 Task: Select the auto option in the diff line modified.
Action: Mouse moved to (23, 563)
Screenshot: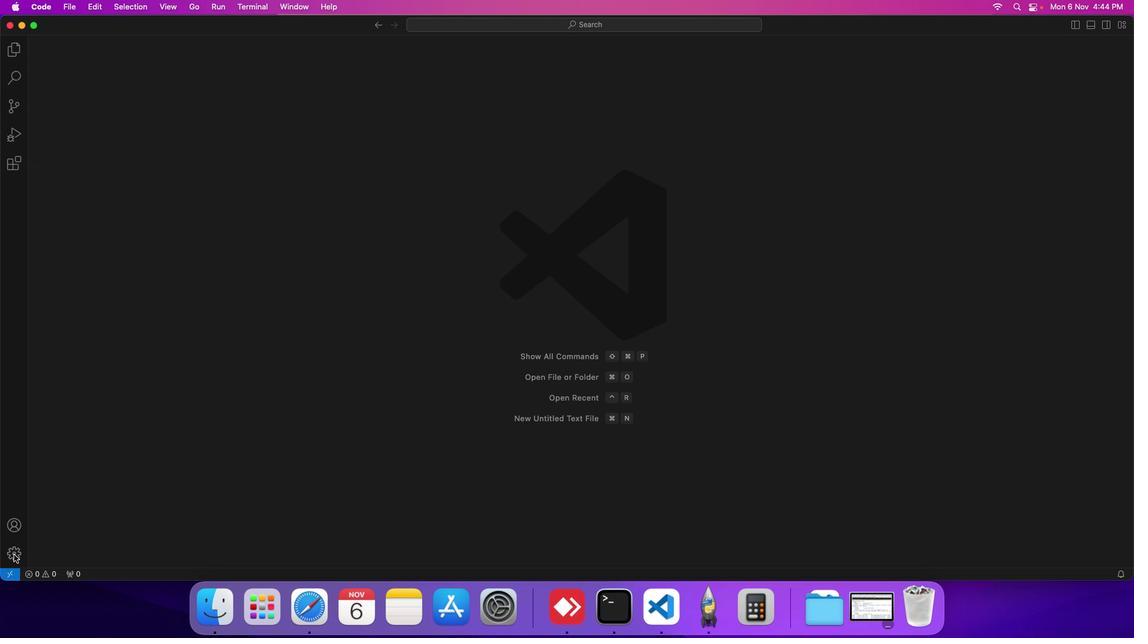 
Action: Mouse pressed left at (23, 563)
Screenshot: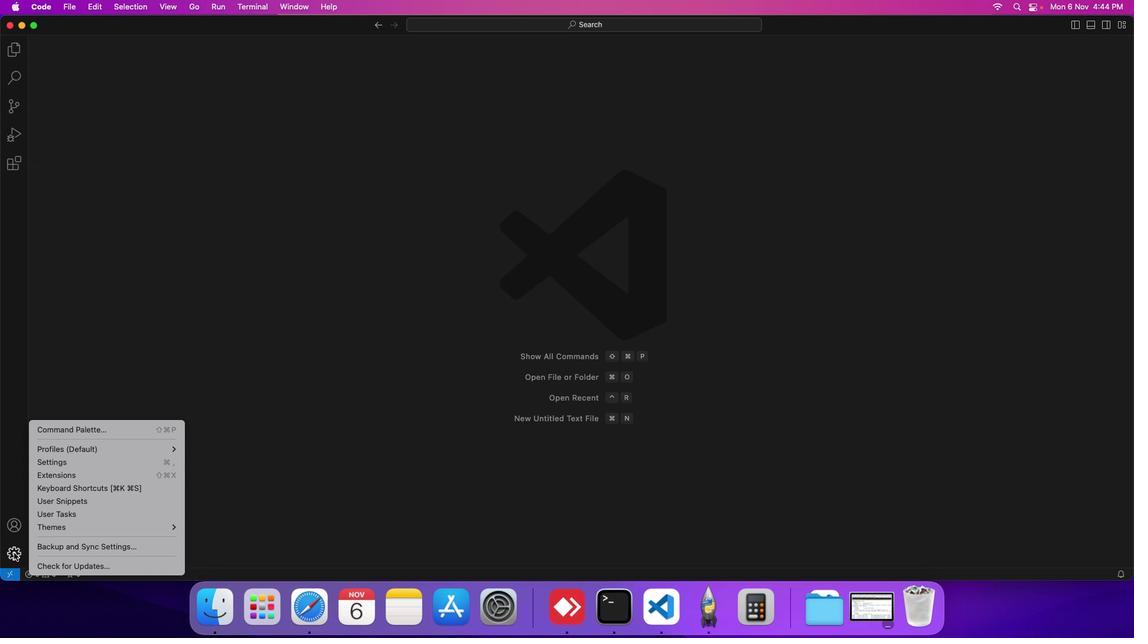 
Action: Mouse moved to (72, 475)
Screenshot: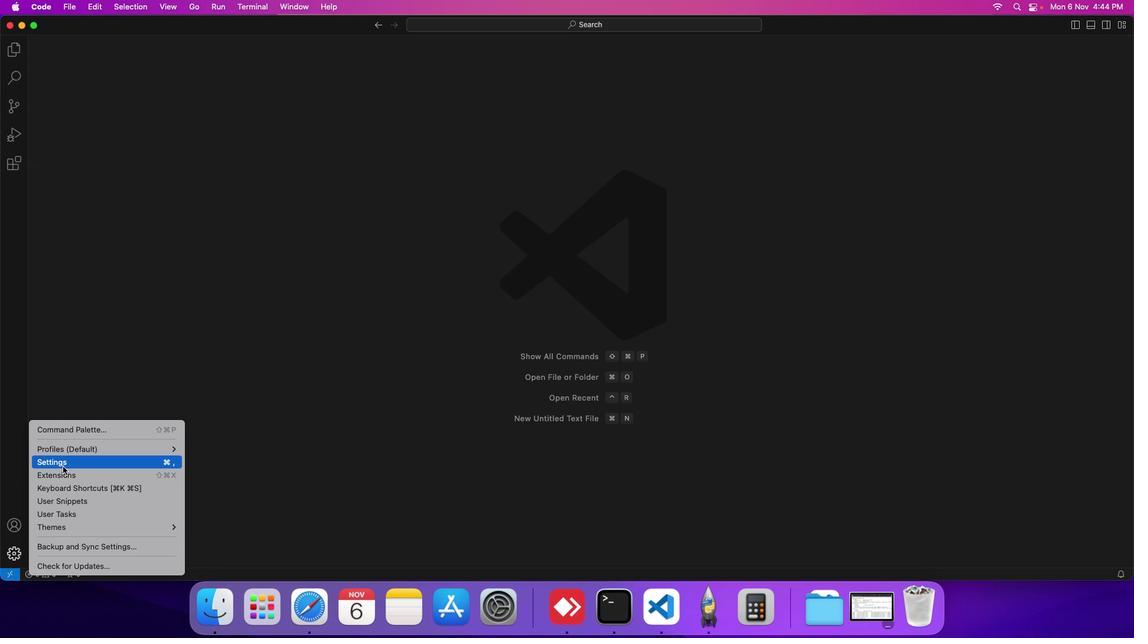 
Action: Mouse pressed left at (72, 475)
Screenshot: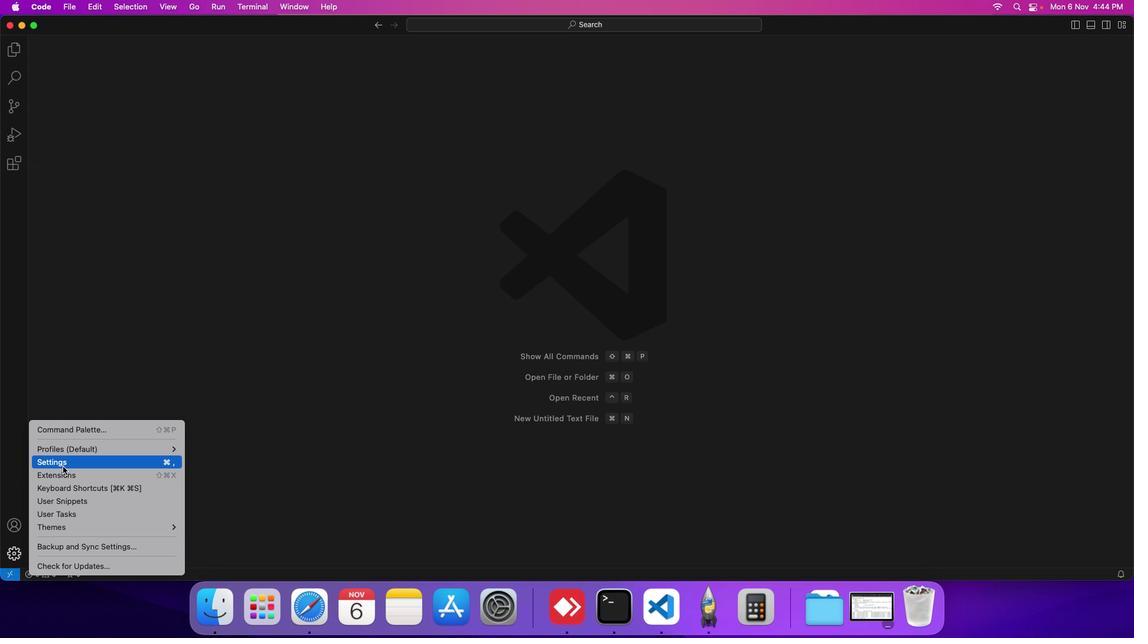 
Action: Mouse moved to (290, 185)
Screenshot: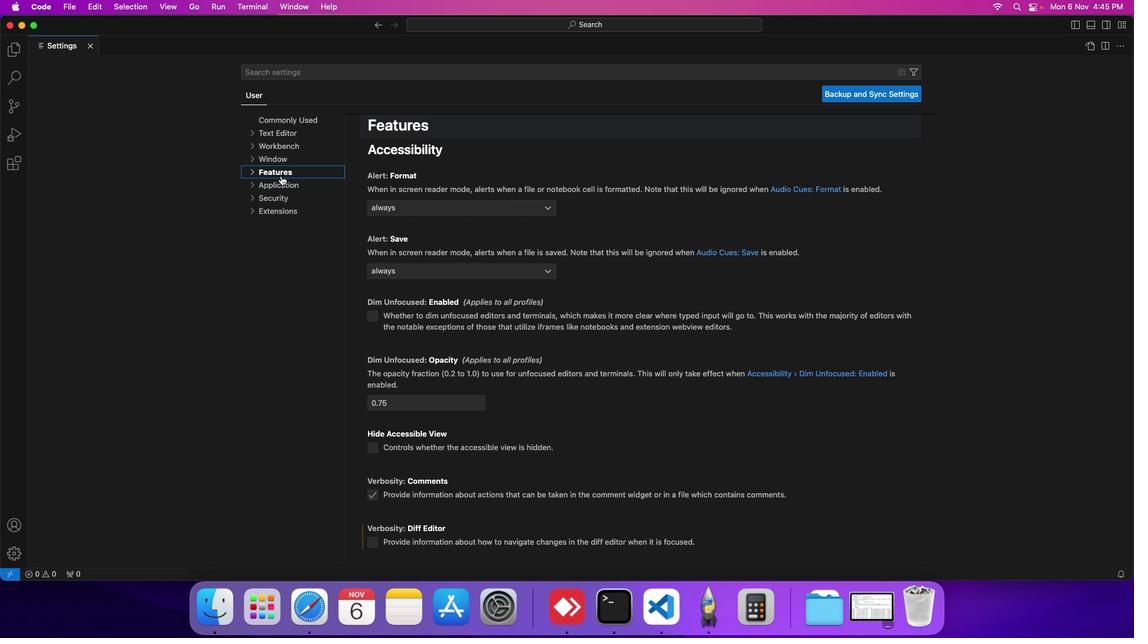 
Action: Mouse pressed left at (290, 185)
Screenshot: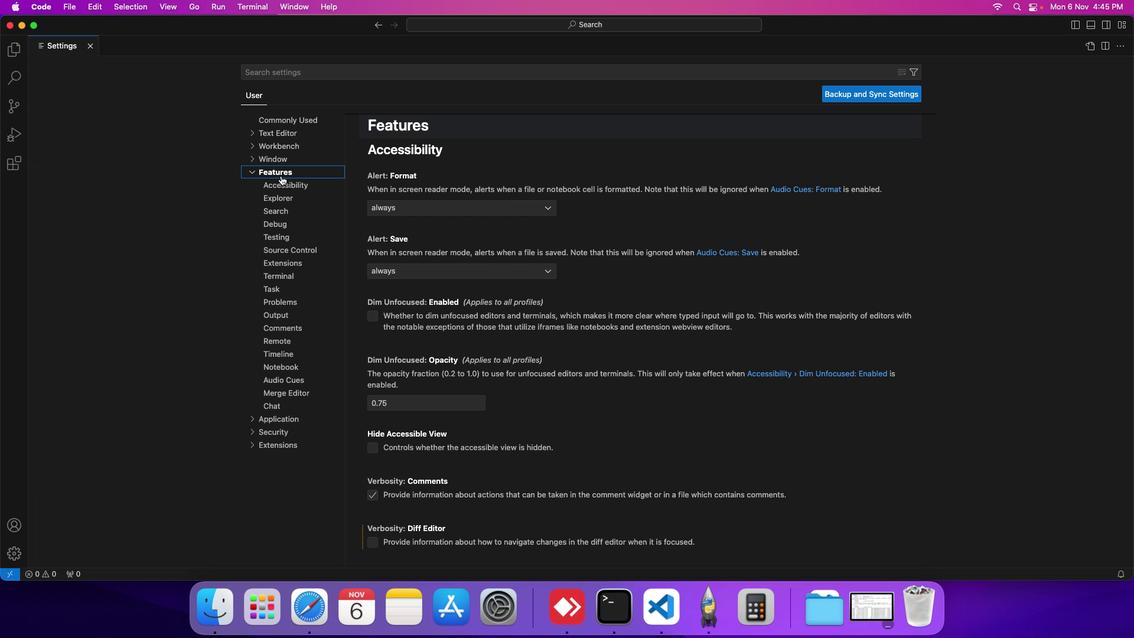 
Action: Mouse moved to (293, 389)
Screenshot: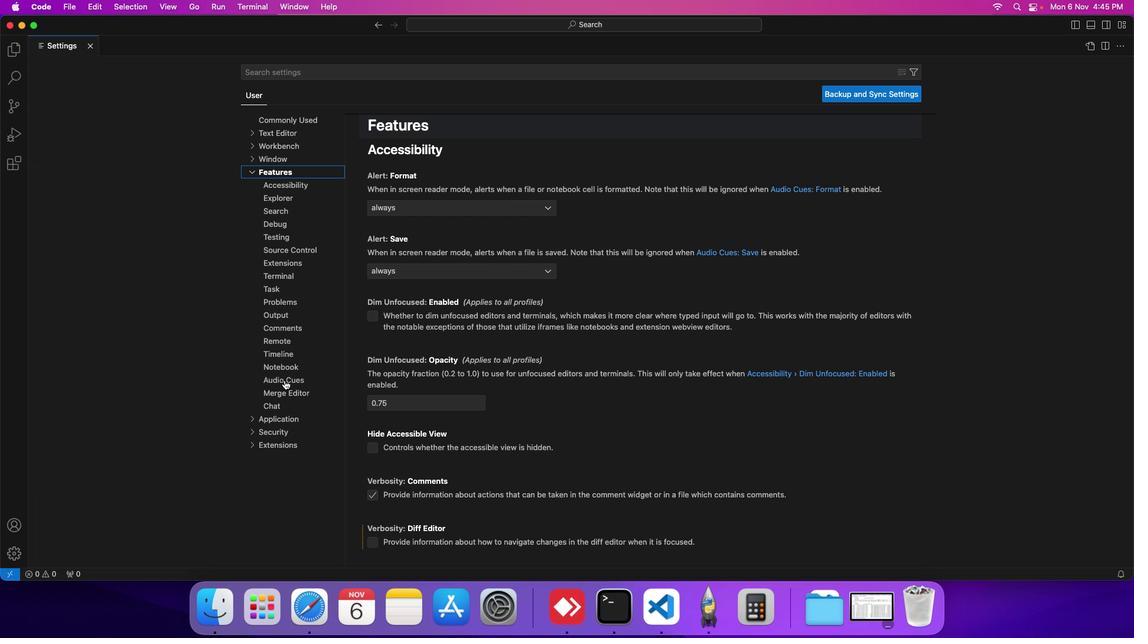 
Action: Mouse pressed left at (293, 389)
Screenshot: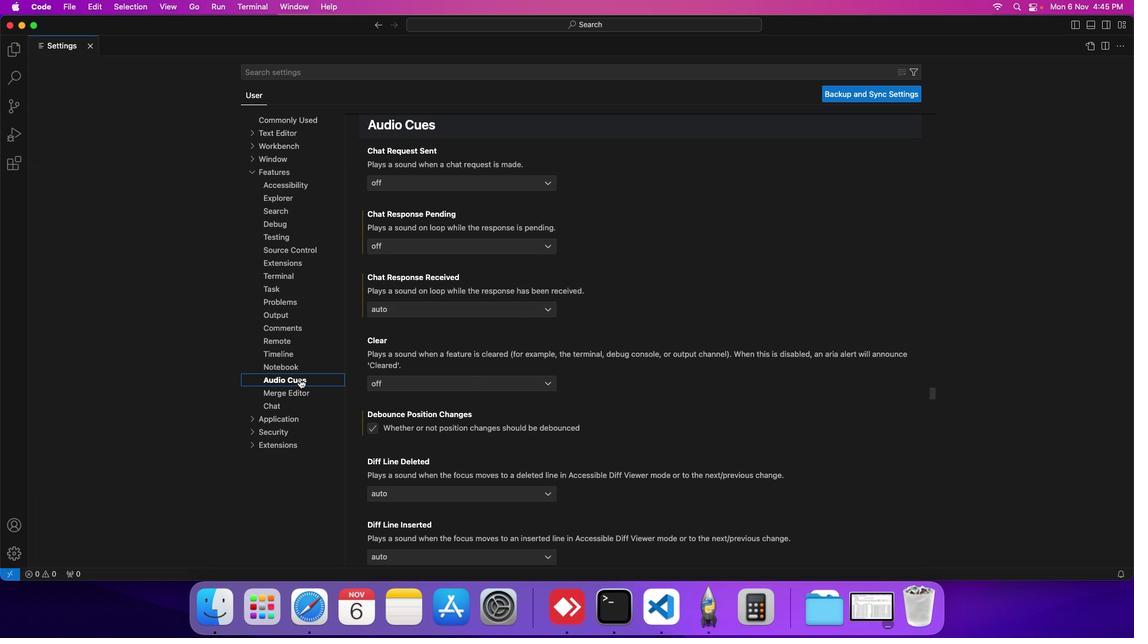 
Action: Mouse moved to (418, 418)
Screenshot: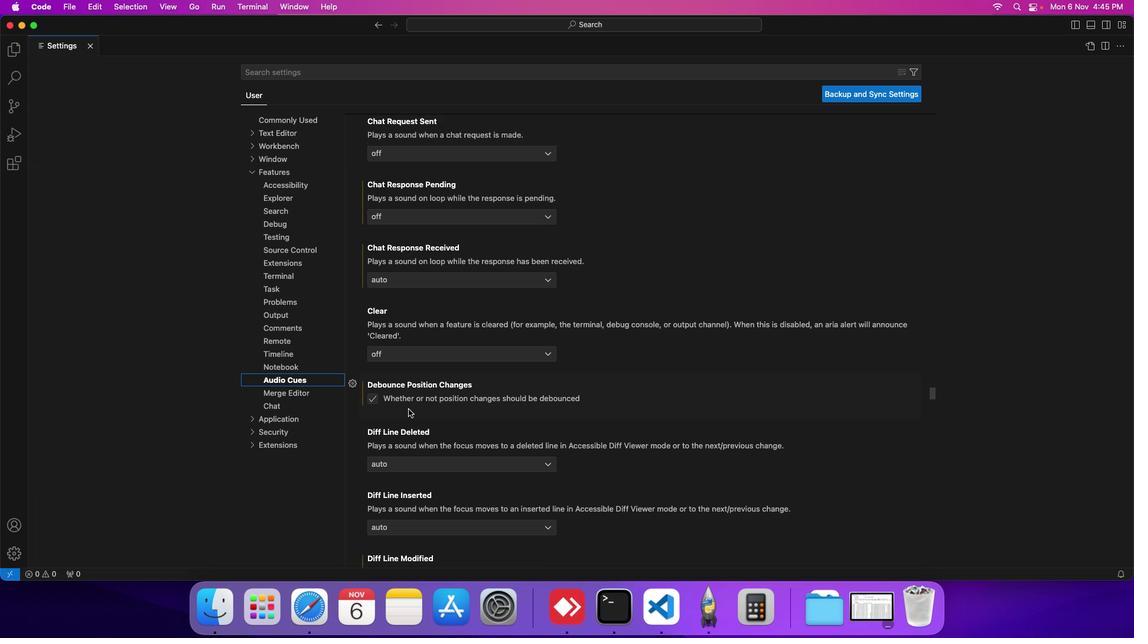 
Action: Mouse scrolled (418, 418) with delta (9, 8)
Screenshot: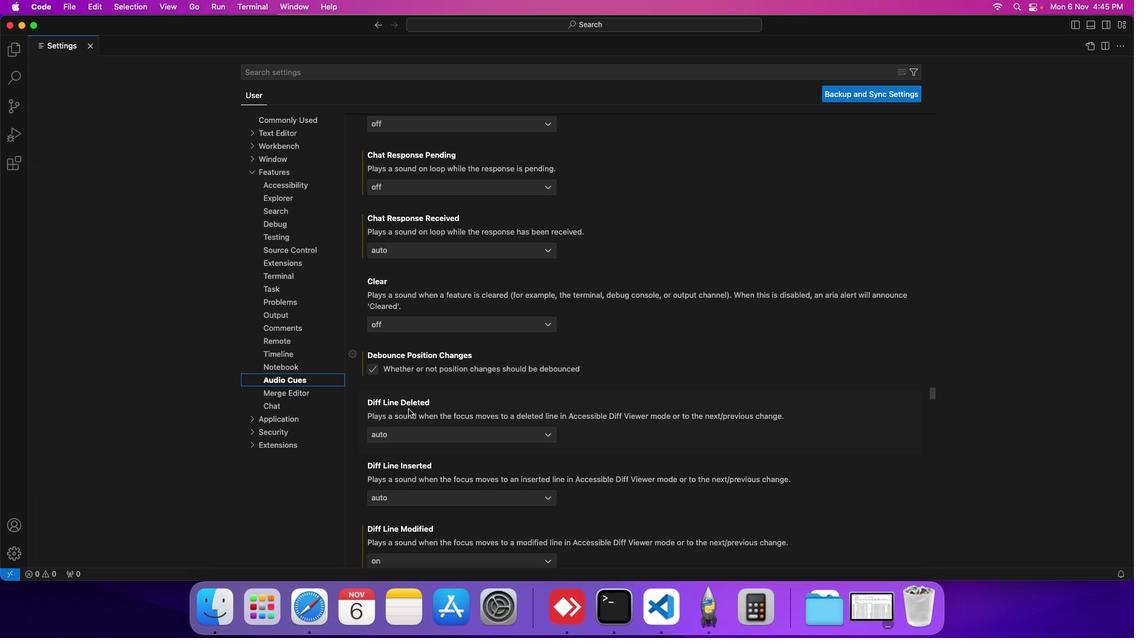 
Action: Mouse scrolled (418, 418) with delta (9, 8)
Screenshot: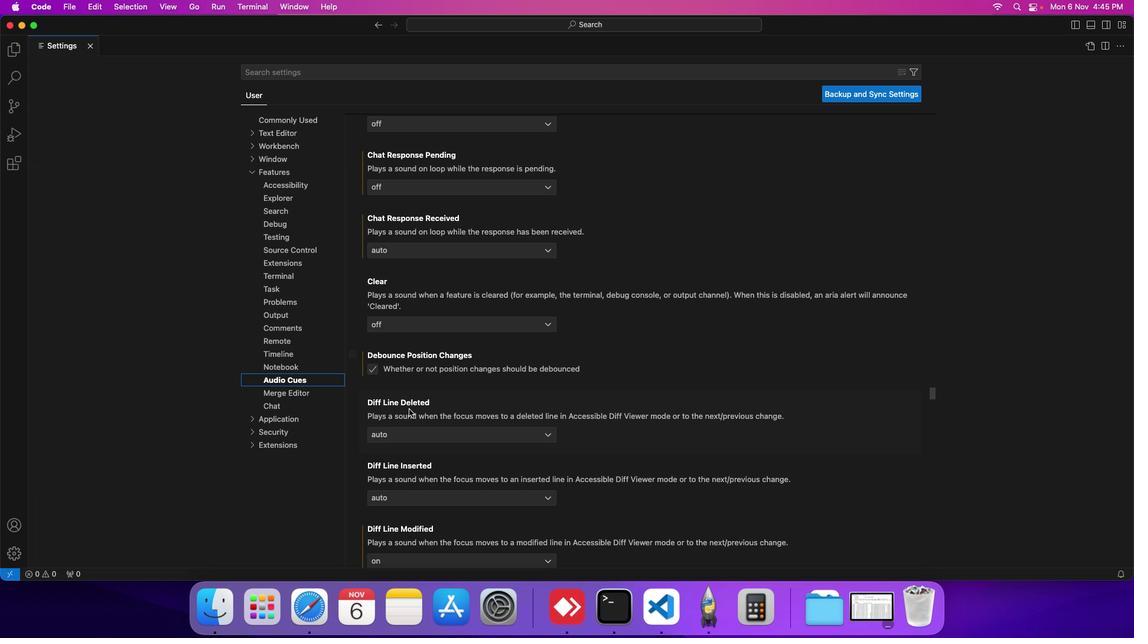 
Action: Mouse moved to (418, 418)
Screenshot: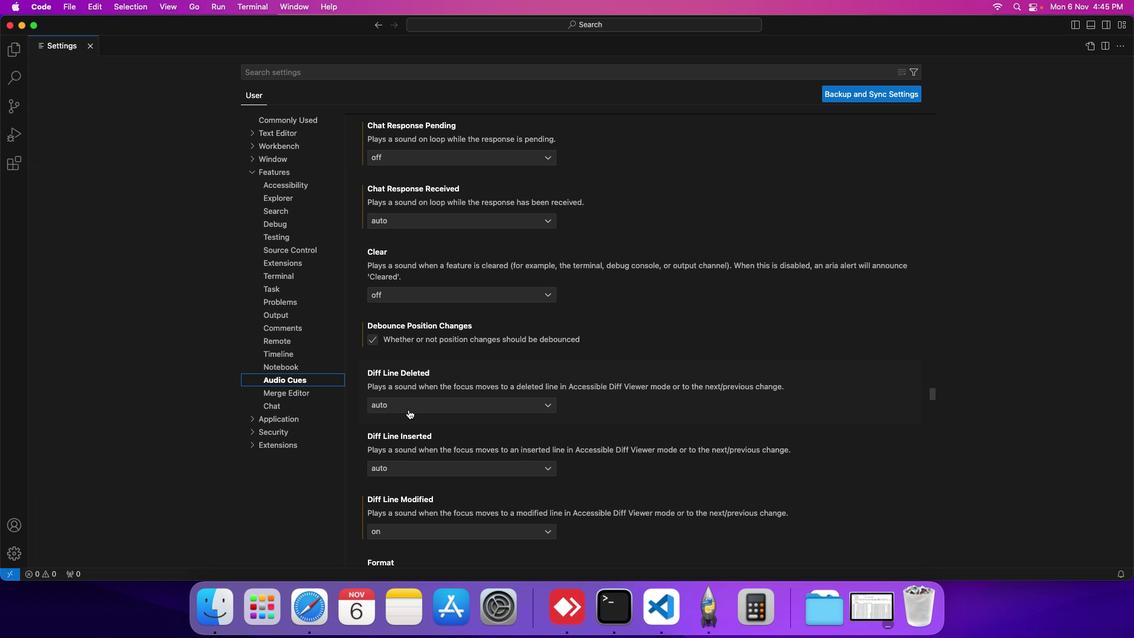 
Action: Mouse scrolled (418, 418) with delta (9, 8)
Screenshot: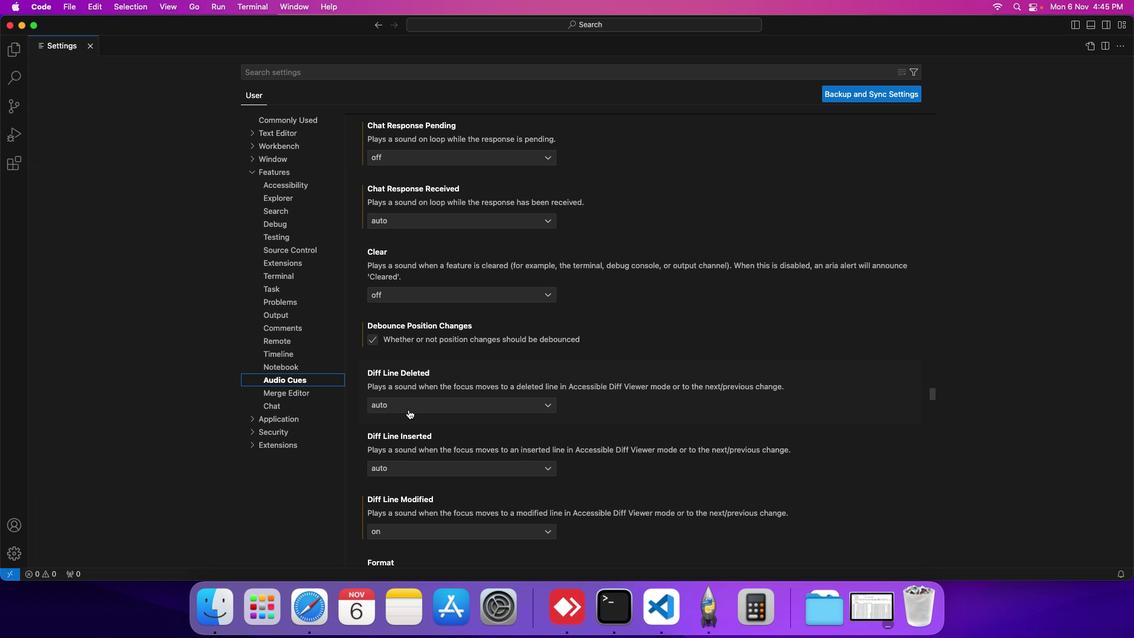 
Action: Mouse moved to (417, 418)
Screenshot: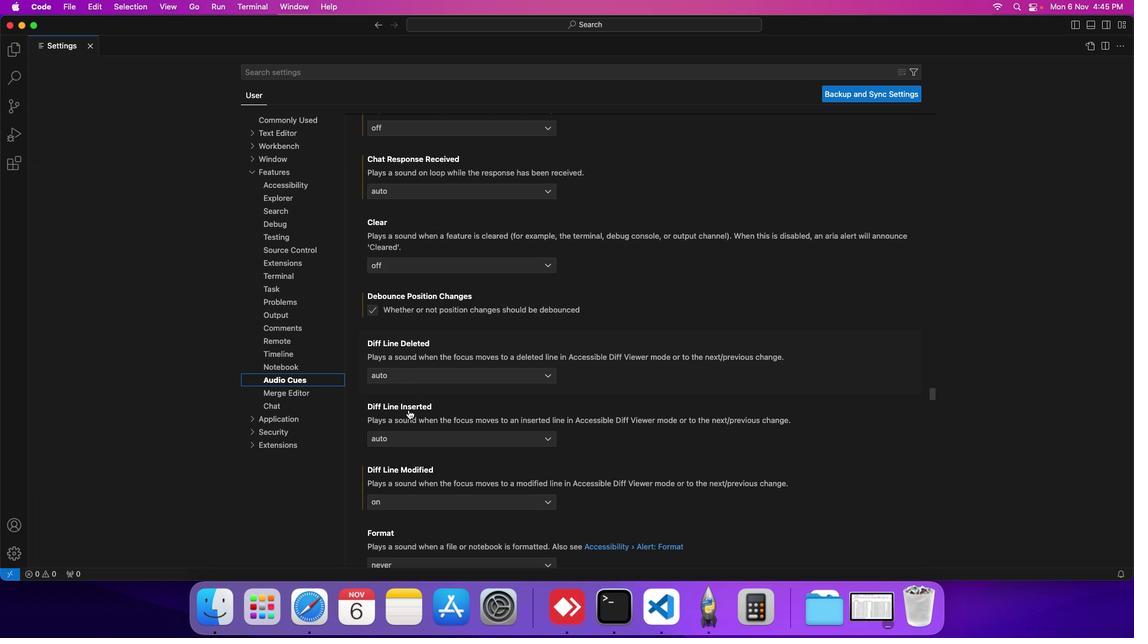 
Action: Mouse scrolled (417, 418) with delta (9, 8)
Screenshot: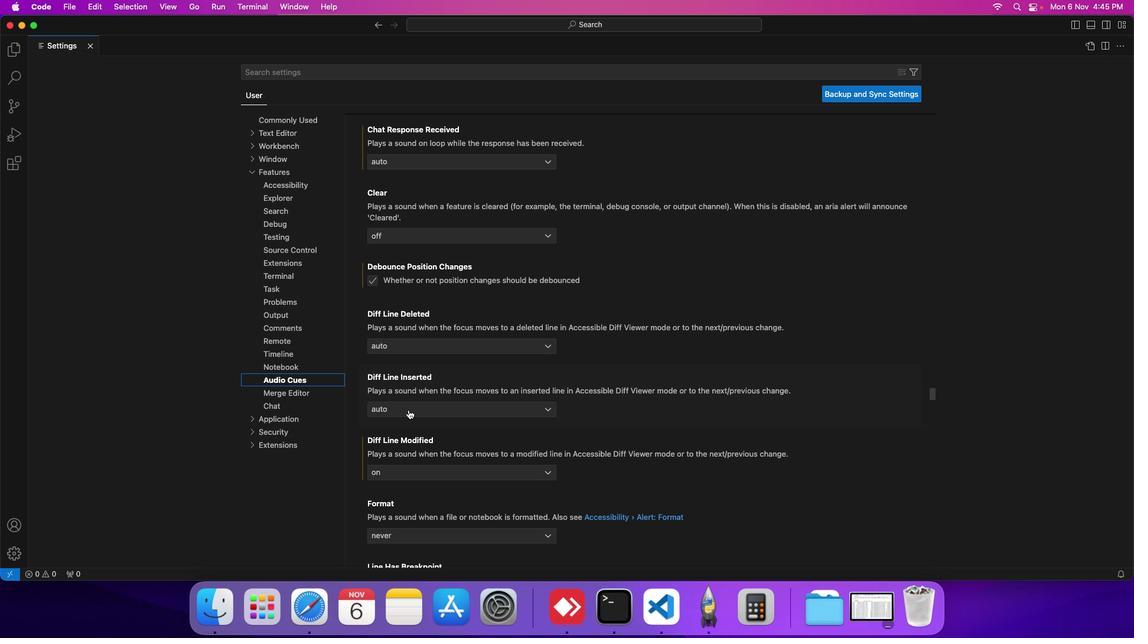 
Action: Mouse scrolled (417, 418) with delta (9, 8)
Screenshot: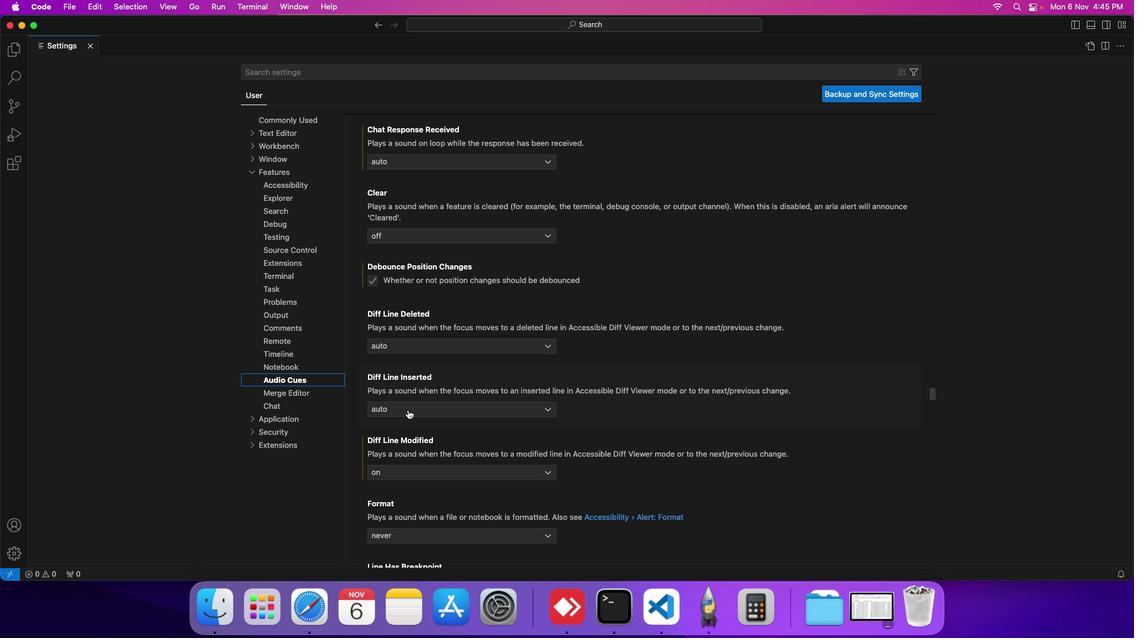 
Action: Mouse moved to (417, 419)
Screenshot: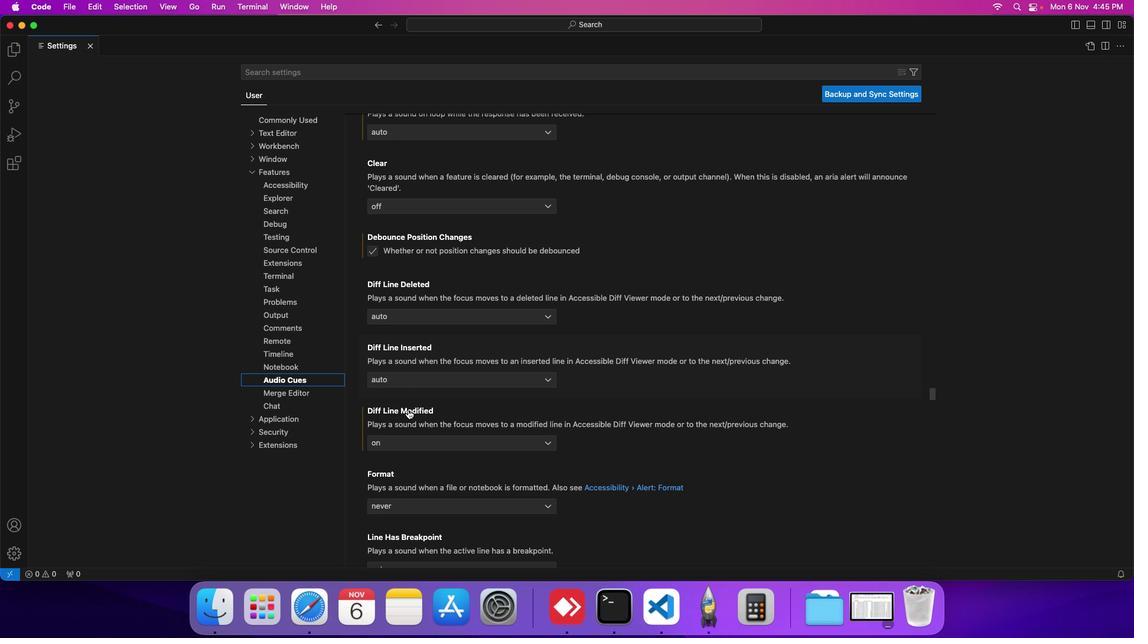 
Action: Mouse scrolled (417, 419) with delta (9, 8)
Screenshot: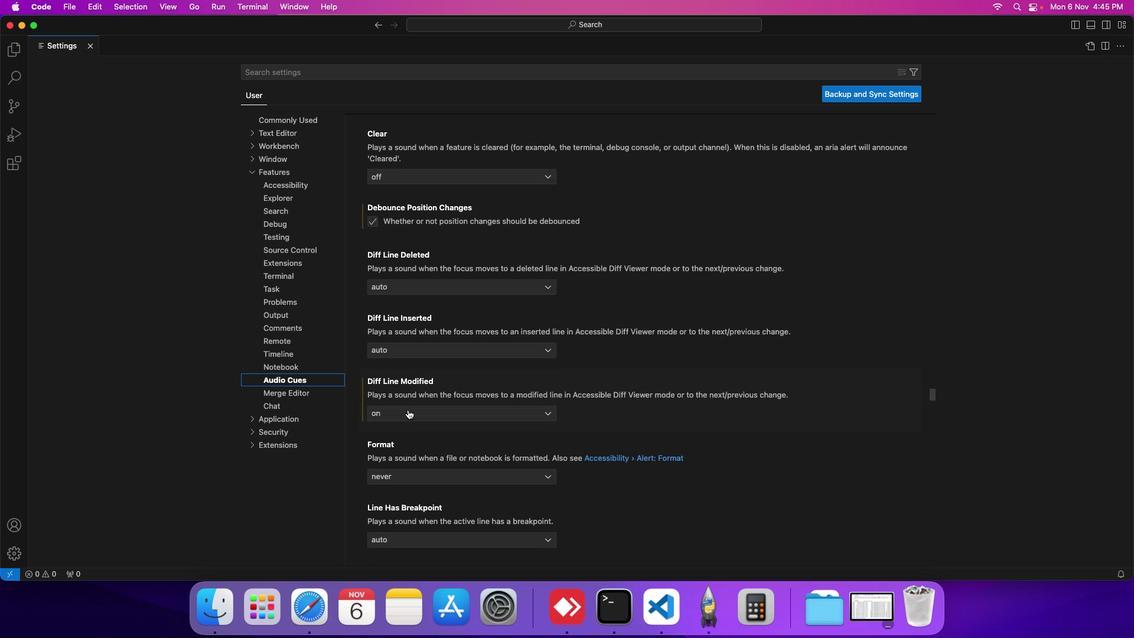 
Action: Mouse scrolled (417, 419) with delta (9, 8)
Screenshot: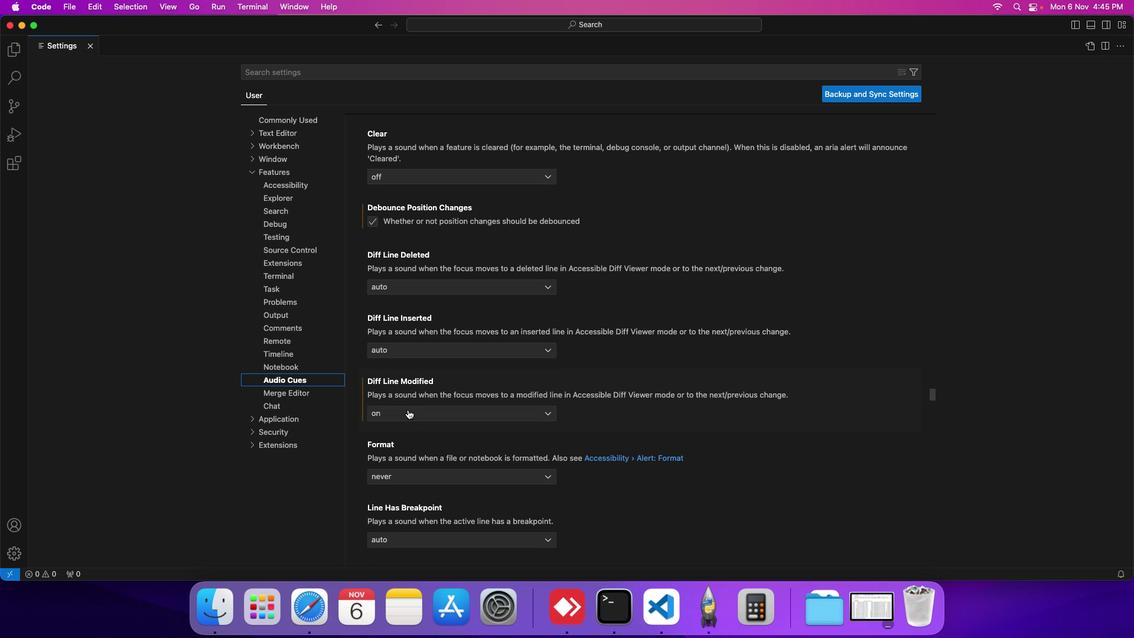 
Action: Mouse pressed left at (417, 419)
Screenshot: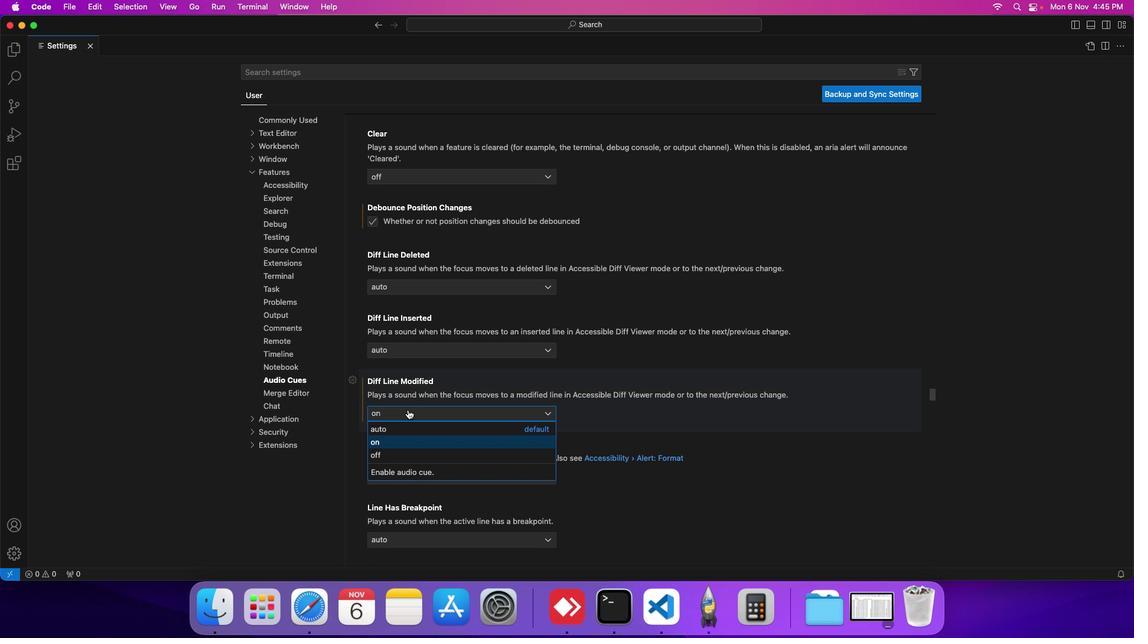 
Action: Mouse moved to (413, 433)
Screenshot: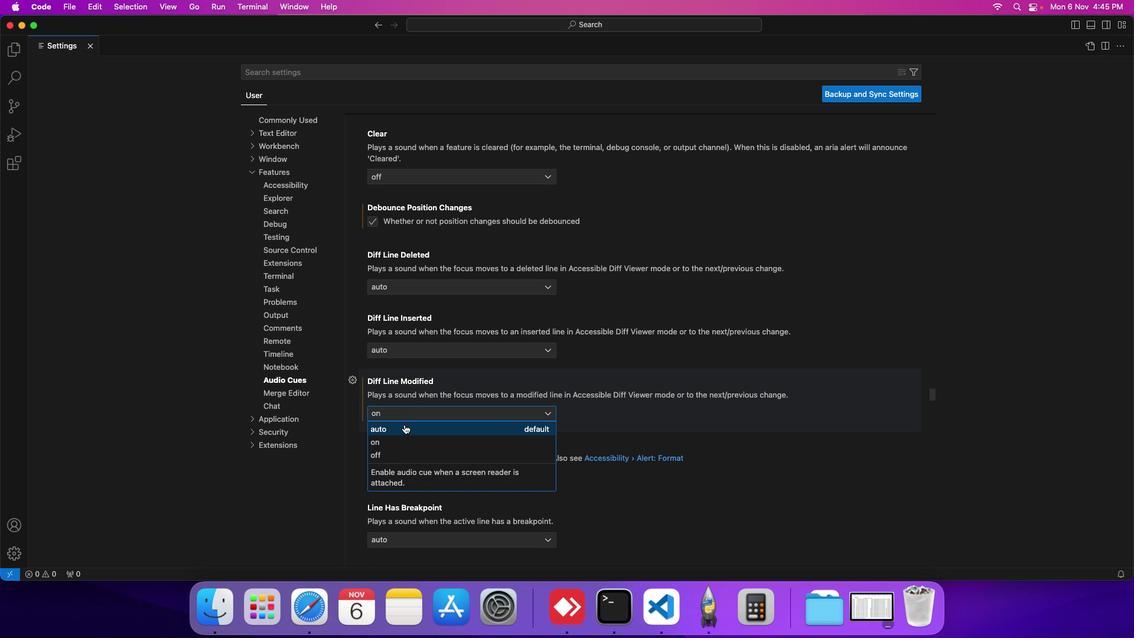 
Action: Mouse pressed left at (413, 433)
Screenshot: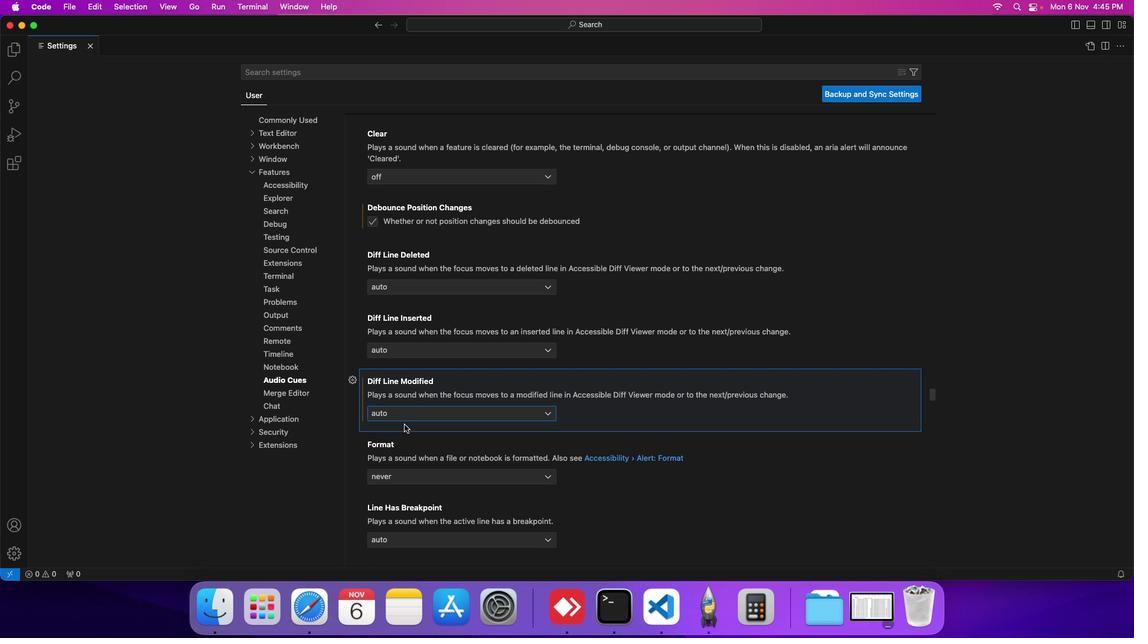 
Action: Mouse moved to (472, 436)
Screenshot: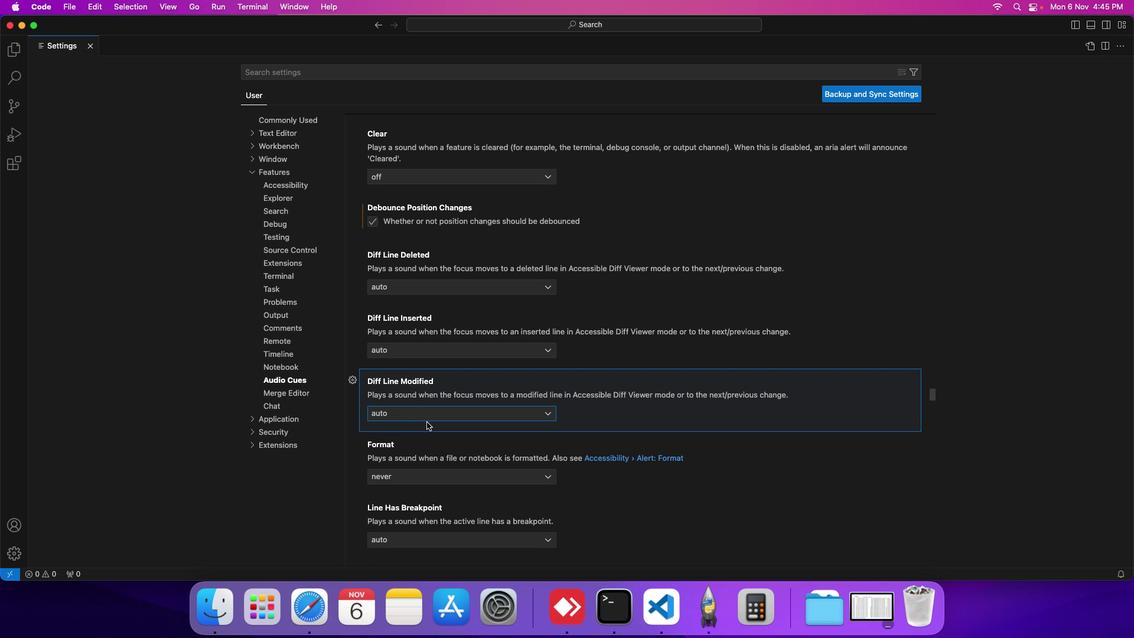 
